 Task: Create a due date automation trigger when advanced on, 2 hours after a card is due add dates starting in less than 1 working days.
Action: Mouse moved to (962, 259)
Screenshot: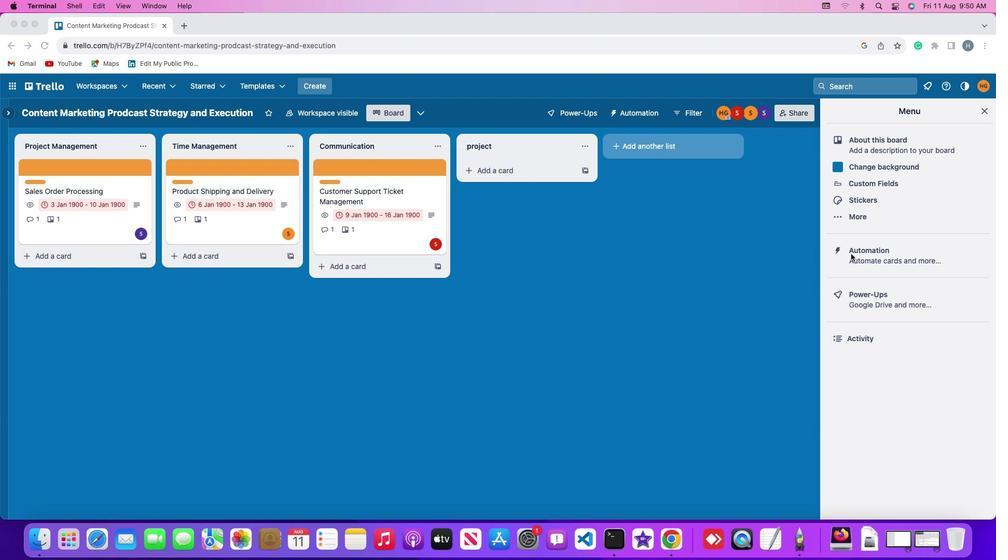 
Action: Mouse pressed left at (962, 259)
Screenshot: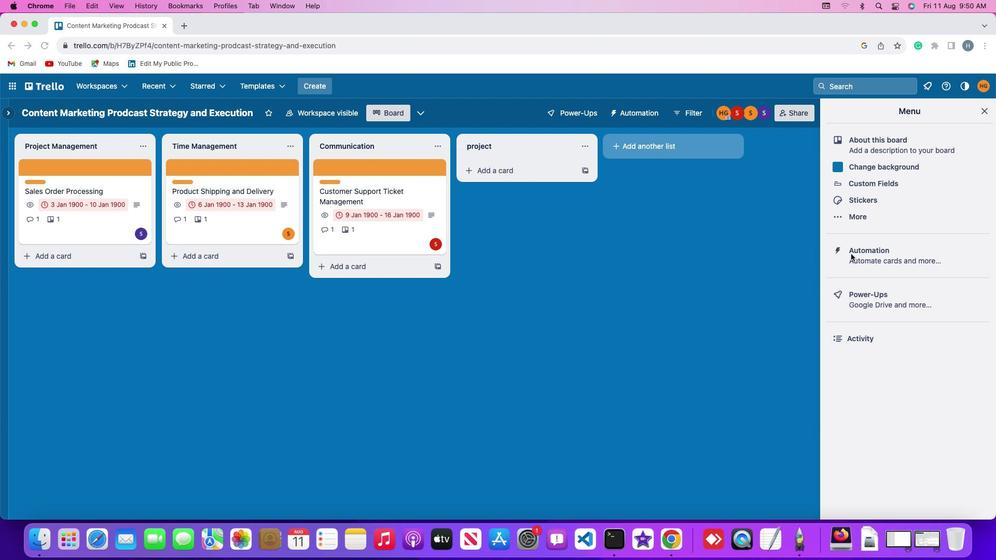 
Action: Mouse pressed left at (962, 259)
Screenshot: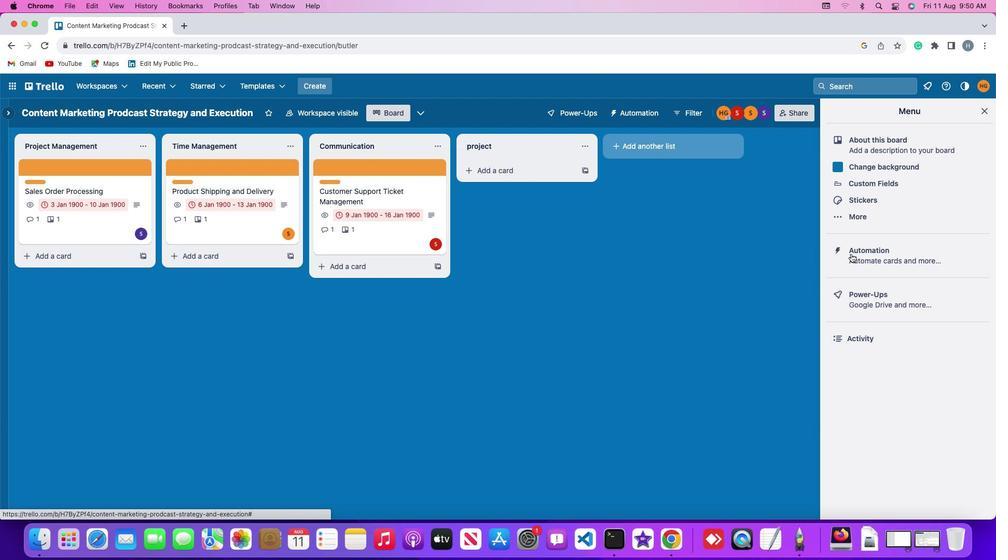 
Action: Mouse moved to (18, 252)
Screenshot: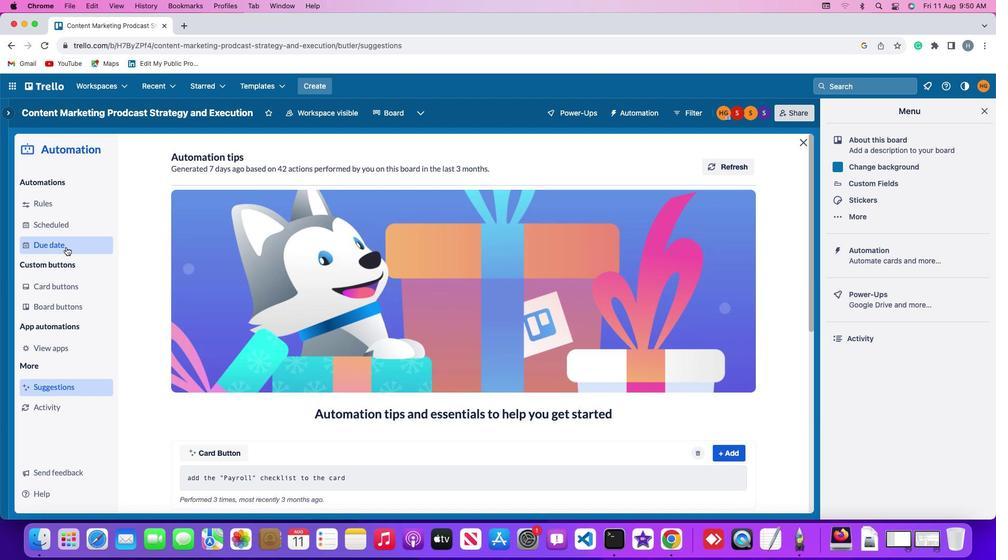 
Action: Mouse pressed left at (18, 252)
Screenshot: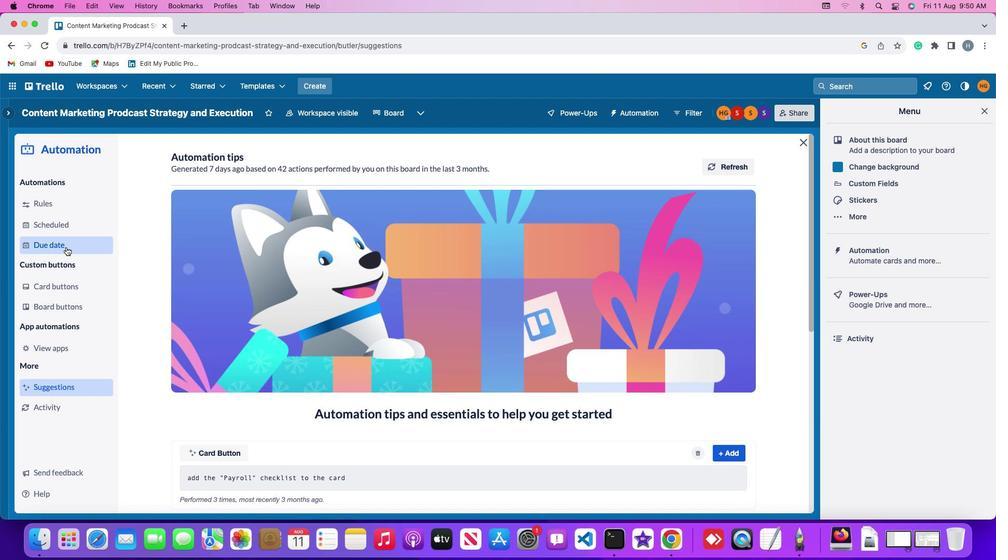 
Action: Mouse moved to (763, 170)
Screenshot: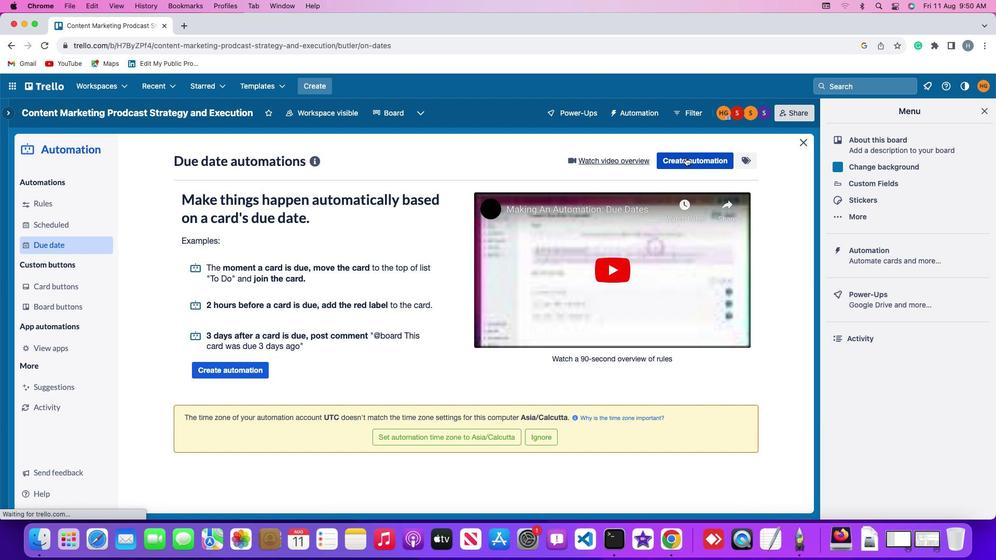 
Action: Mouse pressed left at (763, 170)
Screenshot: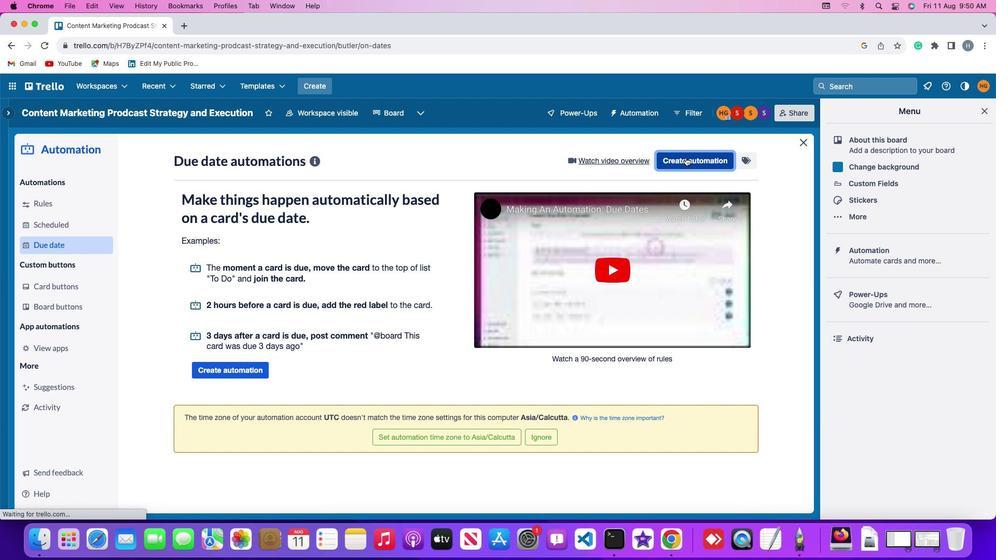 
Action: Mouse moved to (194, 265)
Screenshot: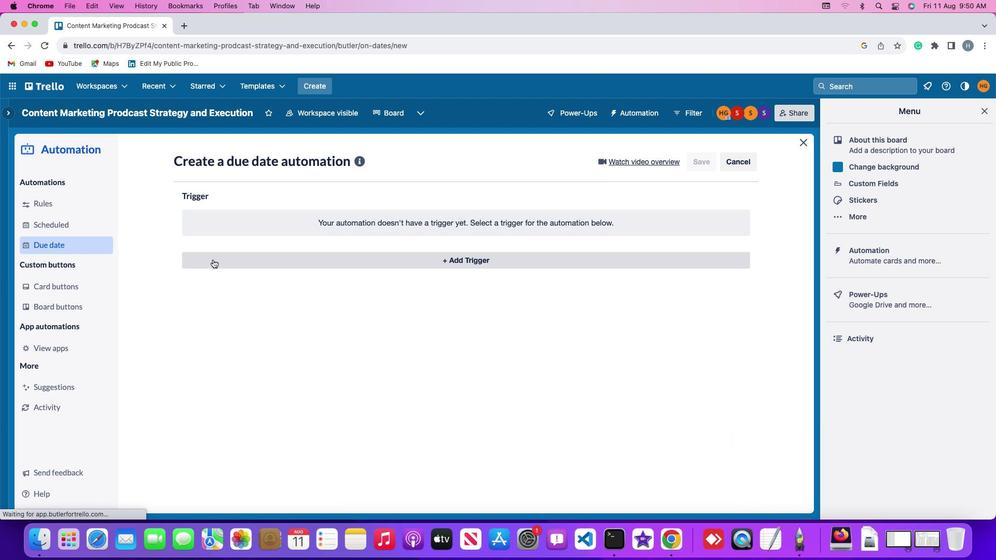 
Action: Mouse pressed left at (194, 265)
Screenshot: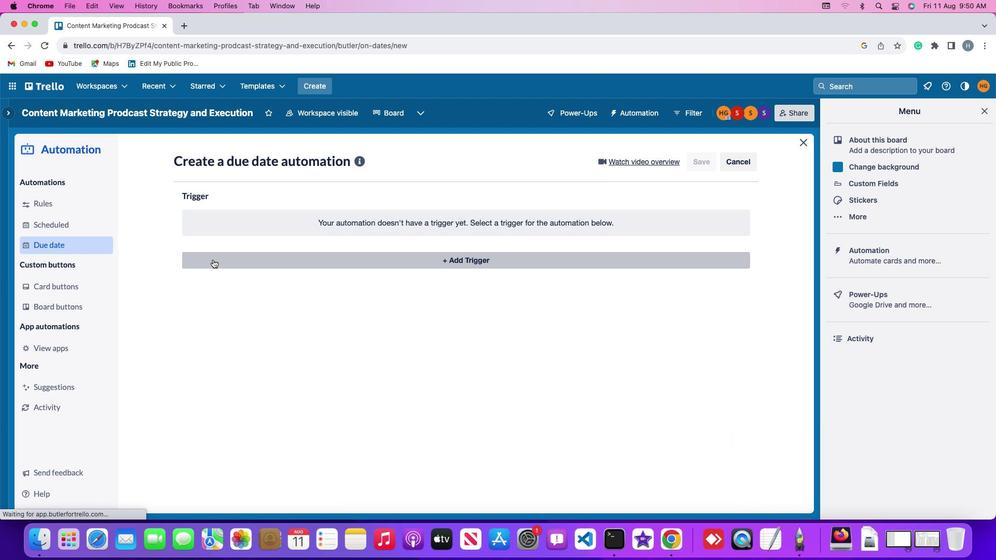 
Action: Mouse moved to (177, 411)
Screenshot: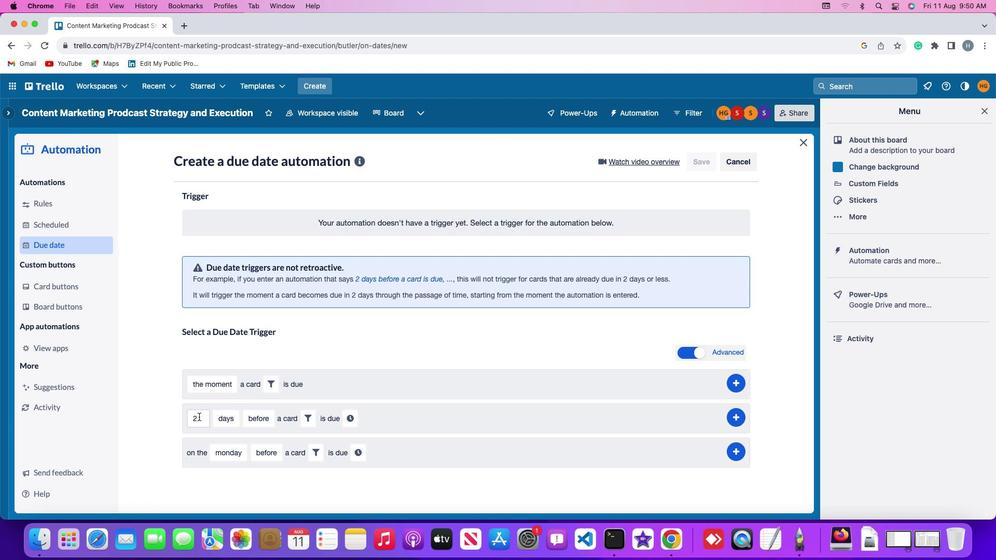 
Action: Mouse pressed left at (177, 411)
Screenshot: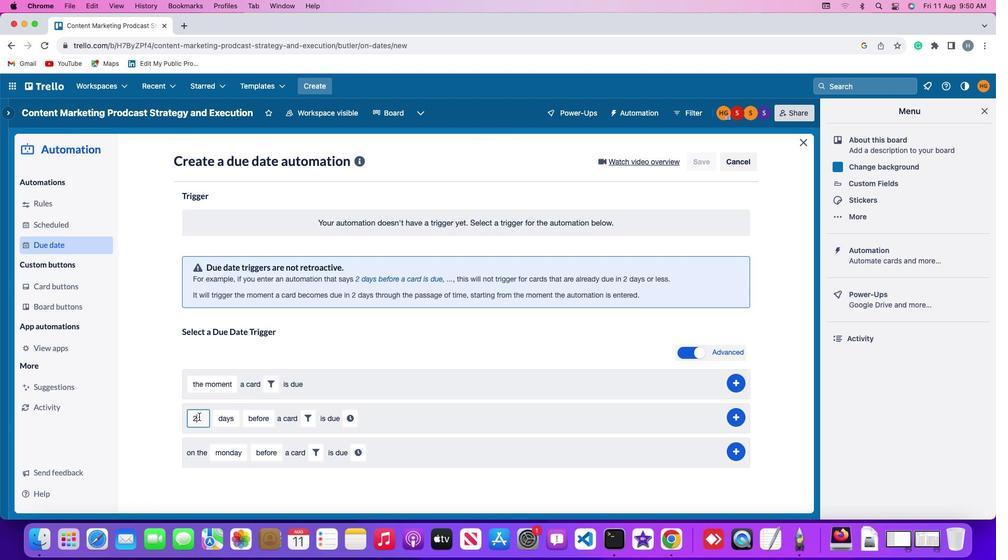 
Action: Key pressed Key.backspace'2'
Screenshot: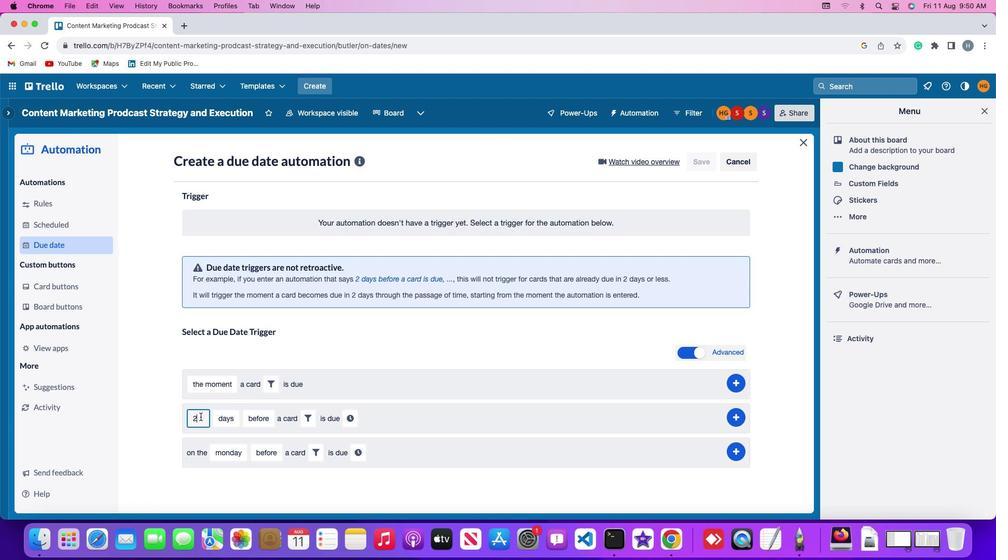 
Action: Mouse moved to (198, 408)
Screenshot: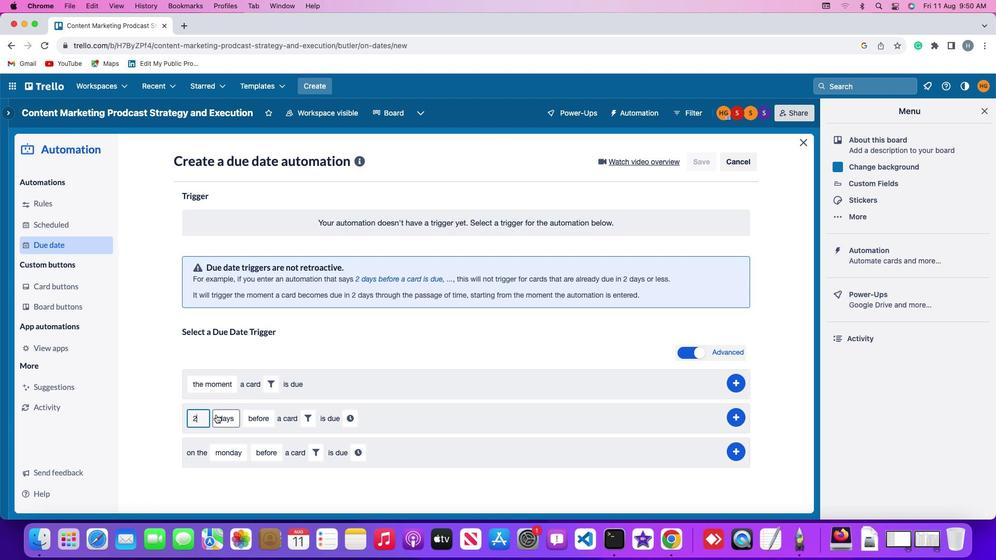 
Action: Mouse pressed left at (198, 408)
Screenshot: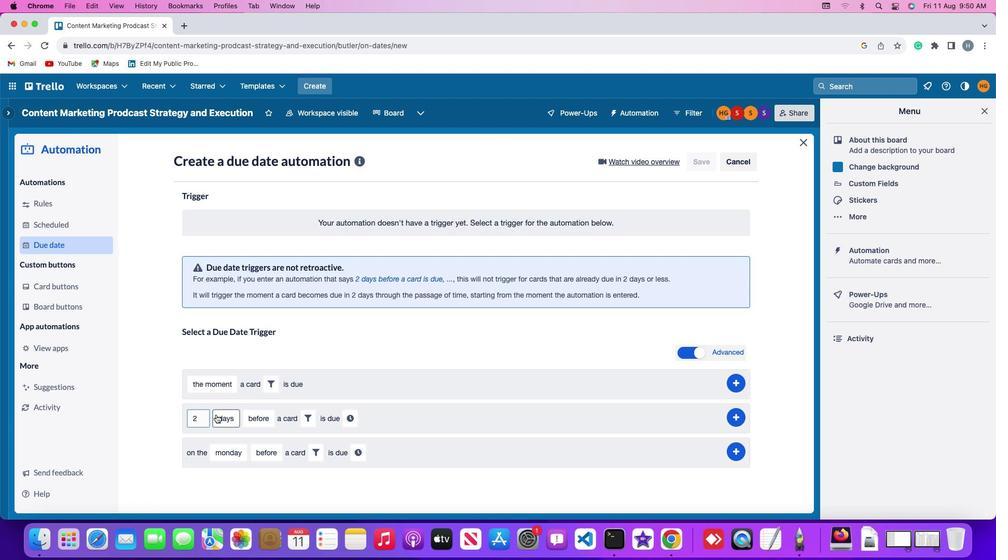 
Action: Mouse moved to (217, 468)
Screenshot: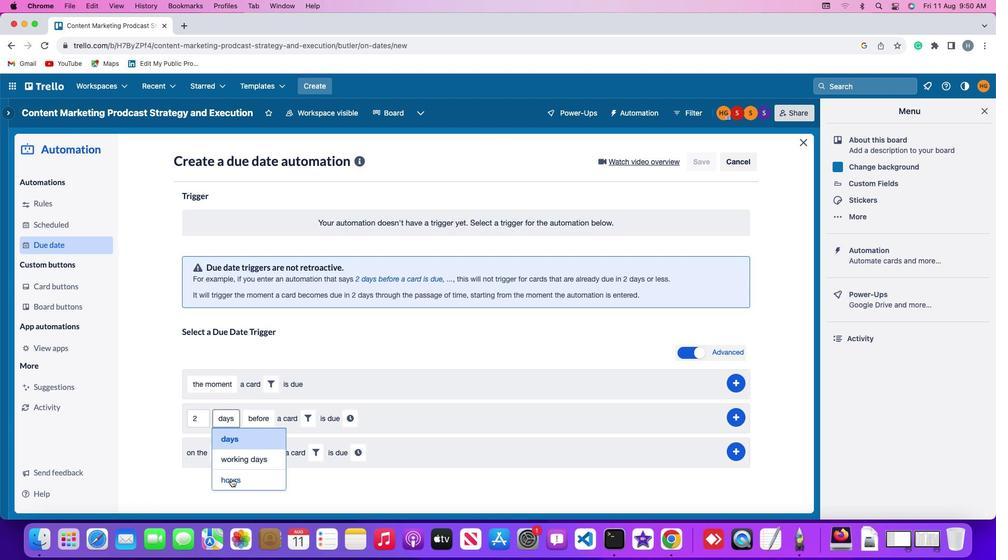 
Action: Mouse pressed left at (217, 468)
Screenshot: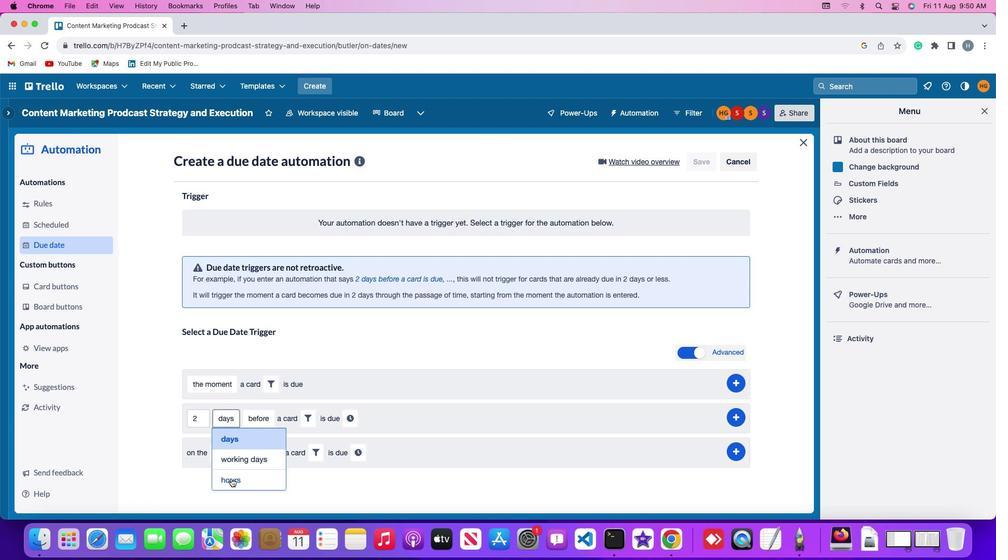 
Action: Mouse moved to (248, 416)
Screenshot: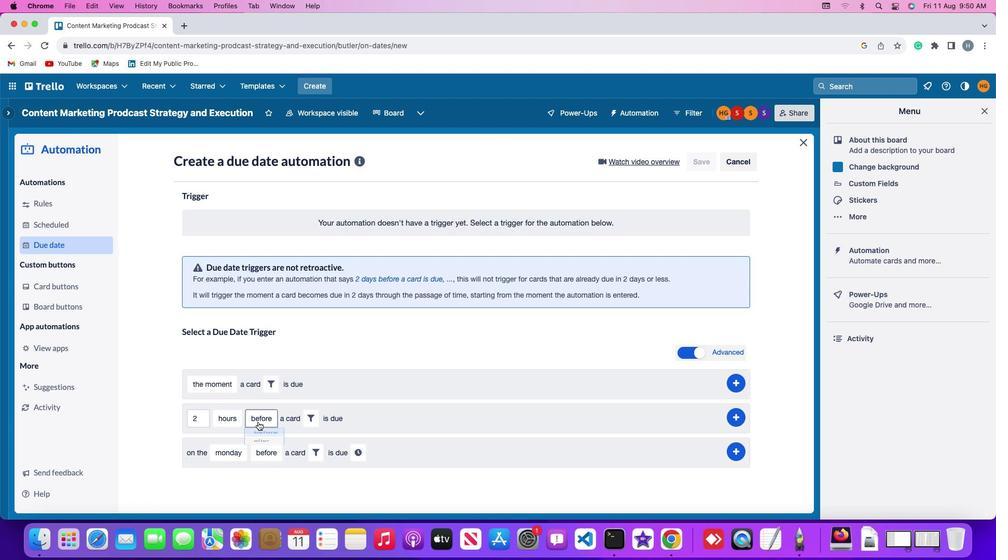 
Action: Mouse pressed left at (248, 416)
Screenshot: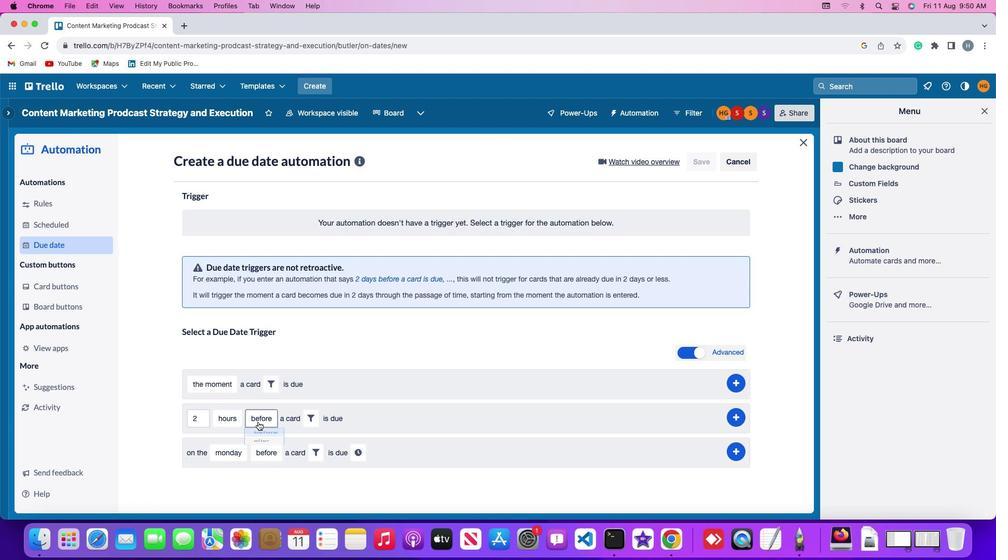 
Action: Mouse moved to (252, 452)
Screenshot: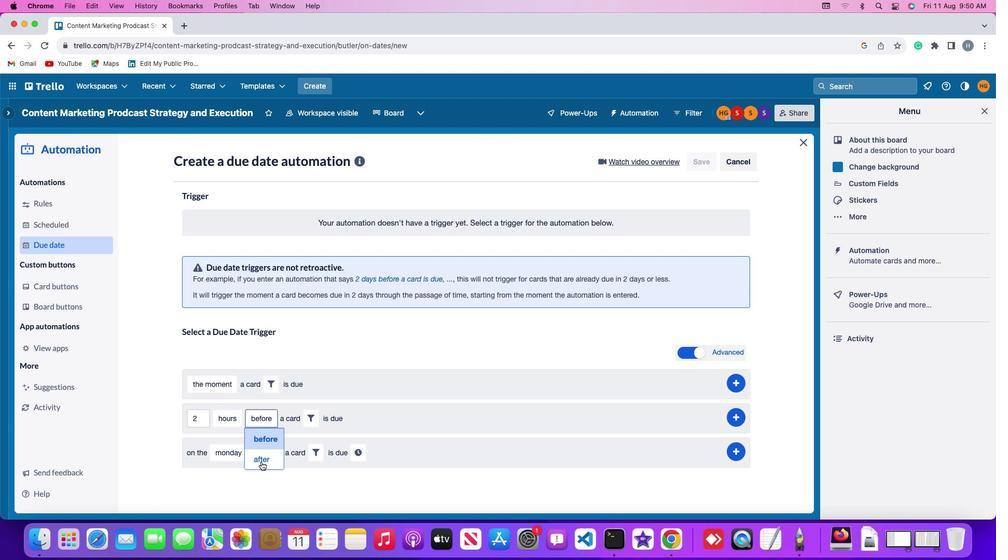 
Action: Mouse pressed left at (252, 452)
Screenshot: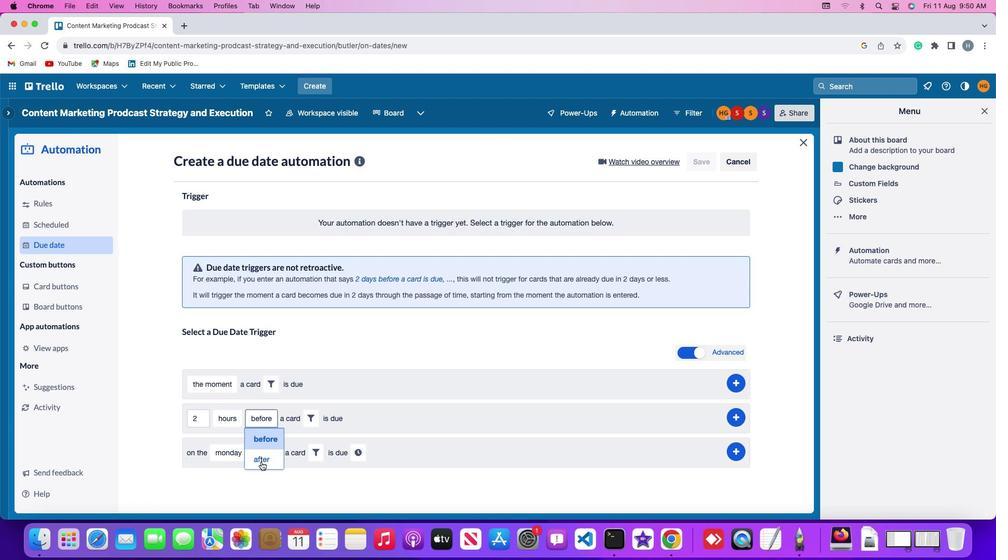 
Action: Mouse moved to (304, 414)
Screenshot: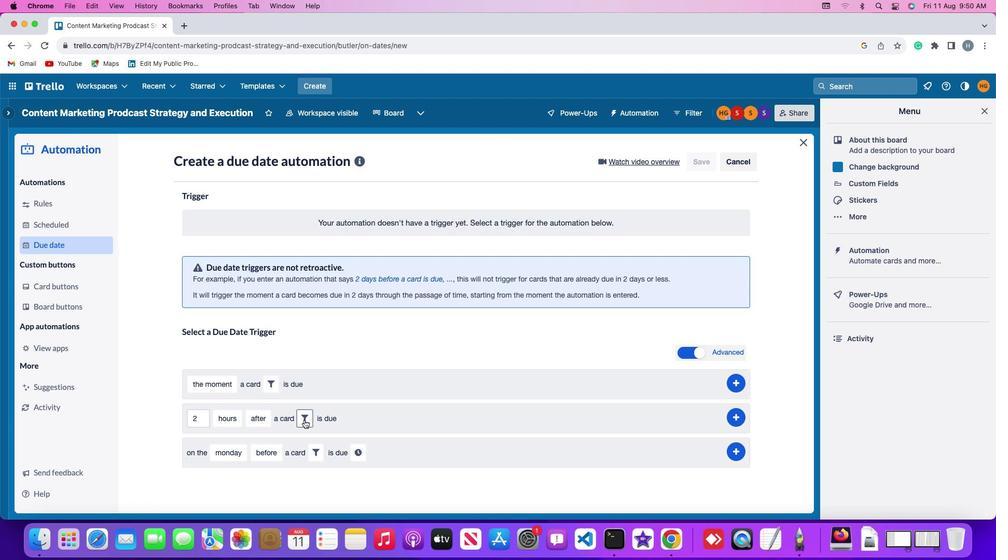 
Action: Mouse pressed left at (304, 414)
Screenshot: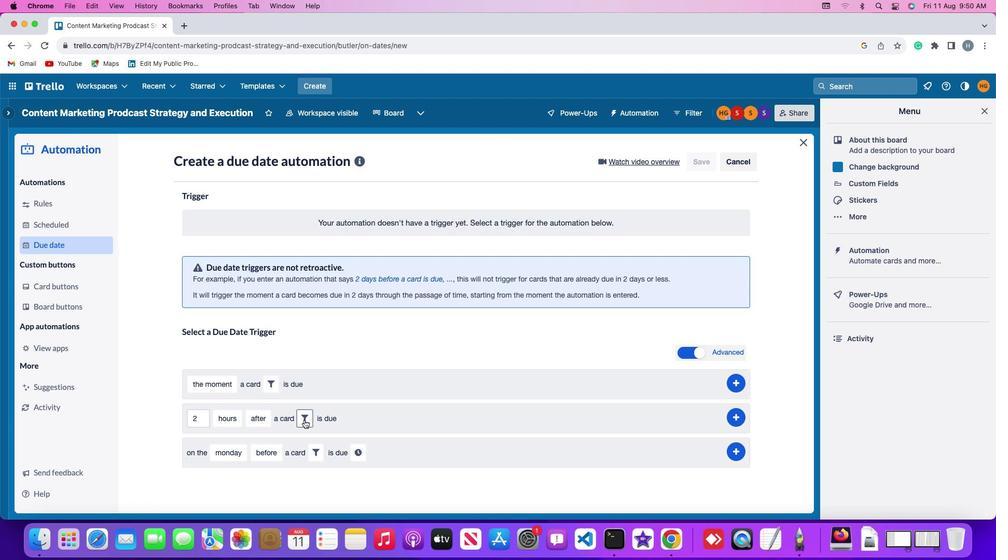 
Action: Mouse moved to (372, 444)
Screenshot: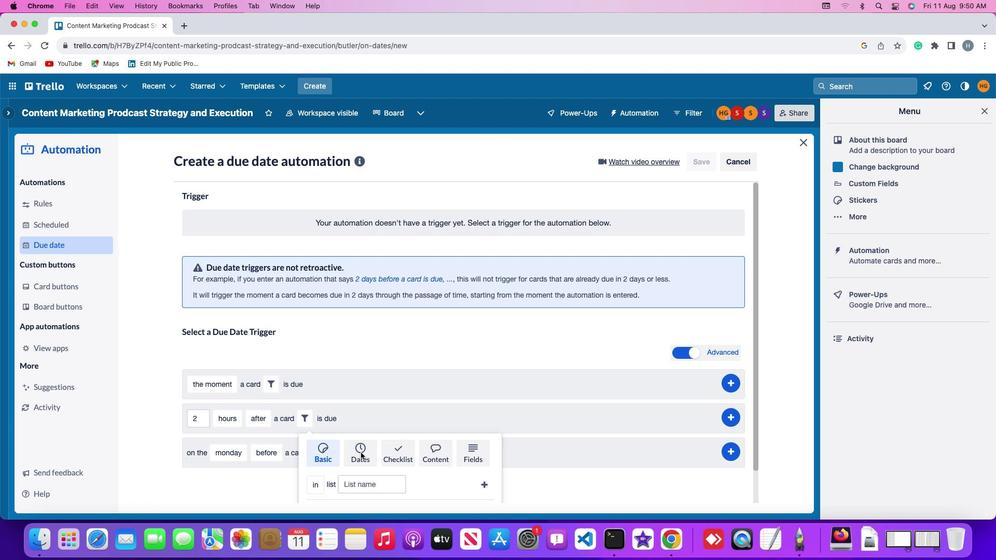 
Action: Mouse pressed left at (372, 444)
Screenshot: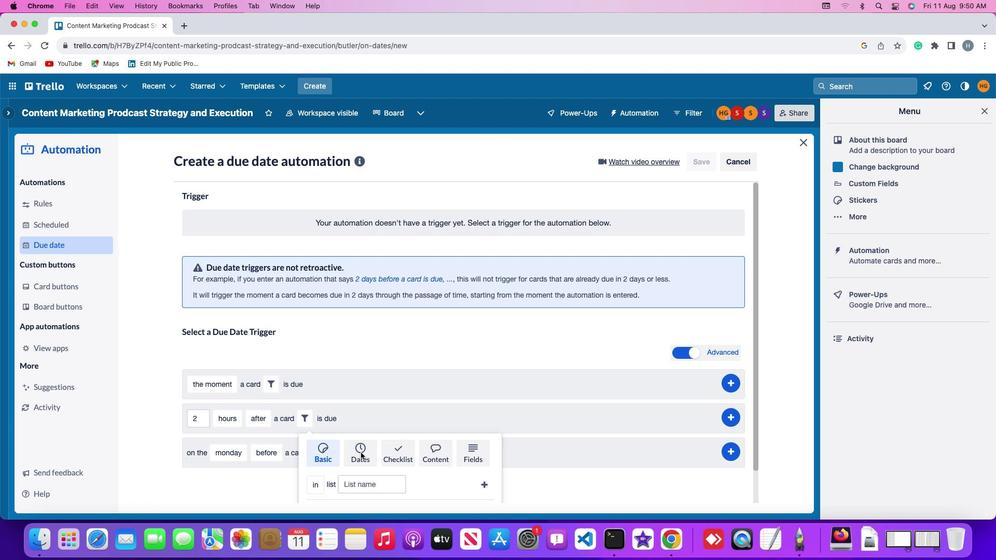 
Action: Mouse moved to (276, 469)
Screenshot: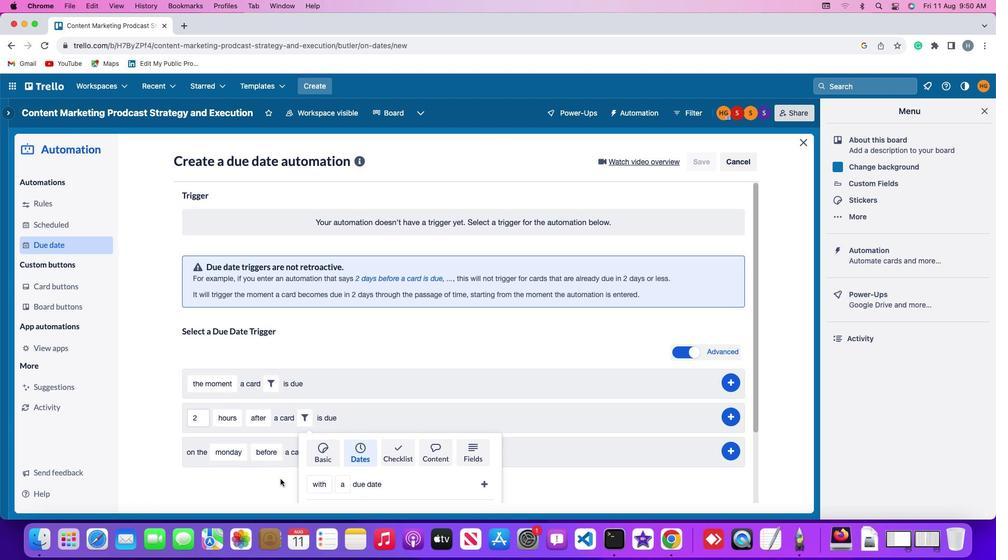 
Action: Mouse scrolled (276, 469) with delta (-60, 22)
Screenshot: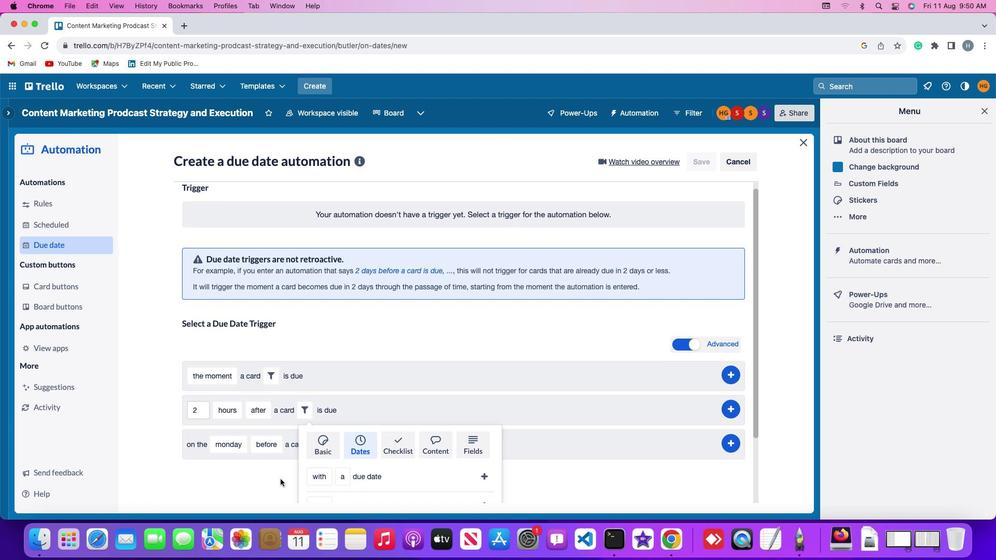 
Action: Mouse scrolled (276, 469) with delta (-60, 22)
Screenshot: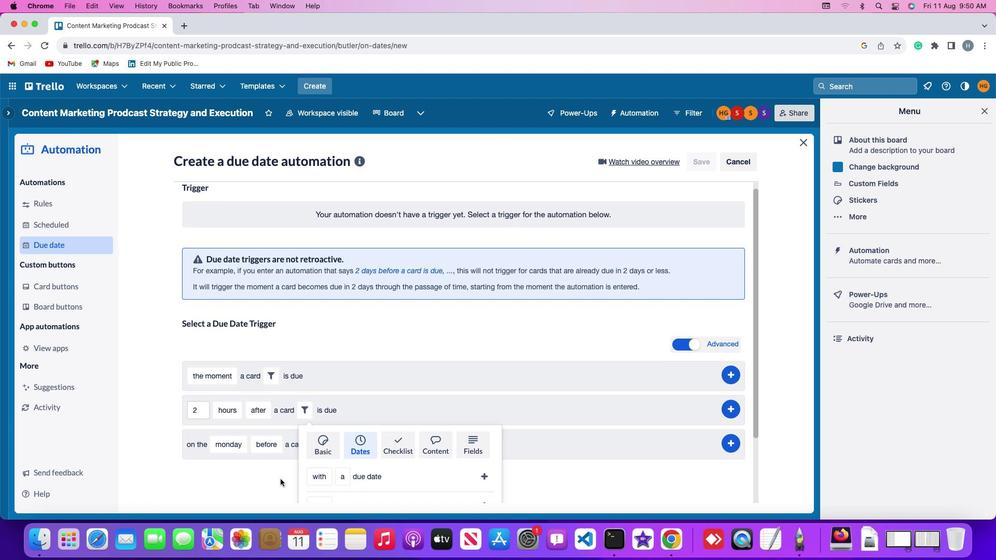 
Action: Mouse scrolled (276, 469) with delta (-60, 21)
Screenshot: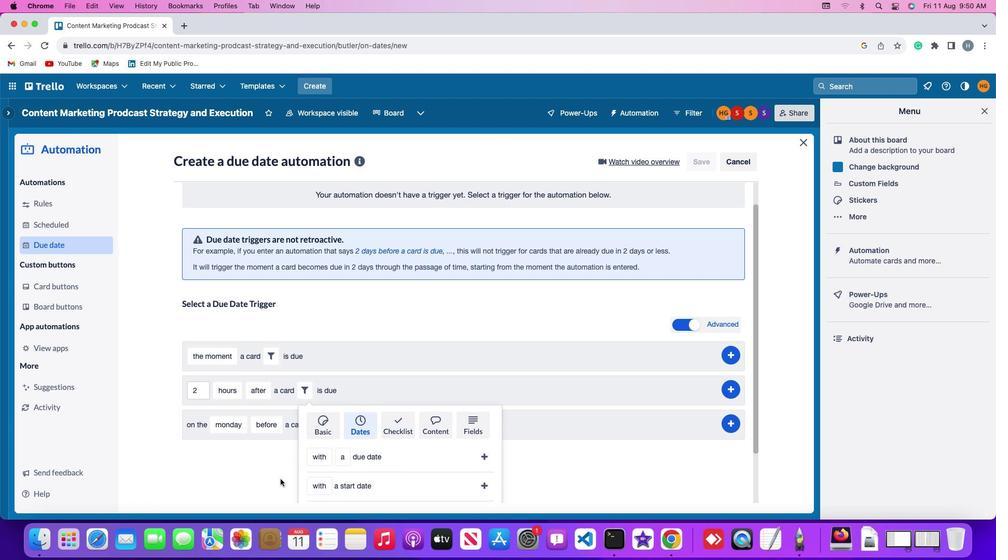 
Action: Mouse scrolled (276, 469) with delta (-60, 20)
Screenshot: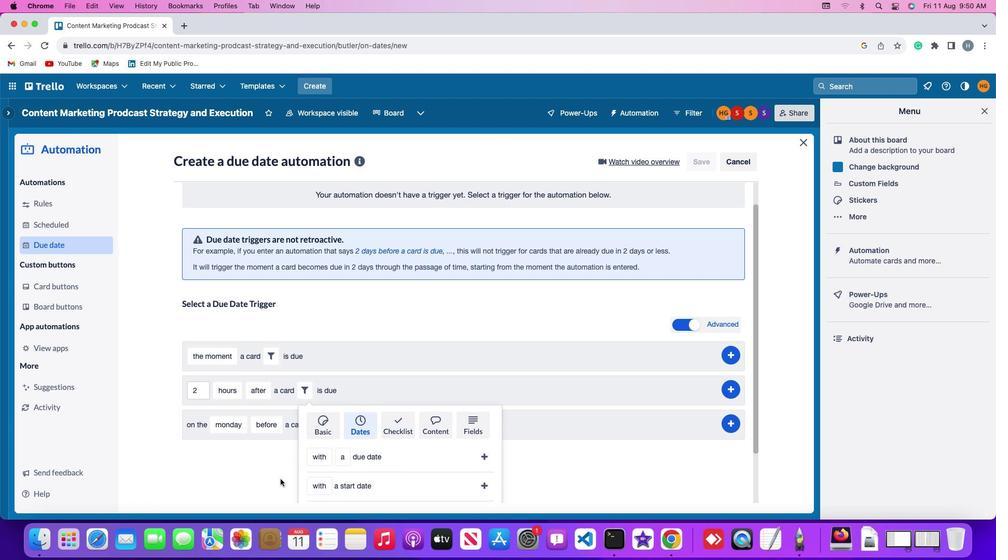 
Action: Mouse scrolled (276, 469) with delta (-60, 22)
Screenshot: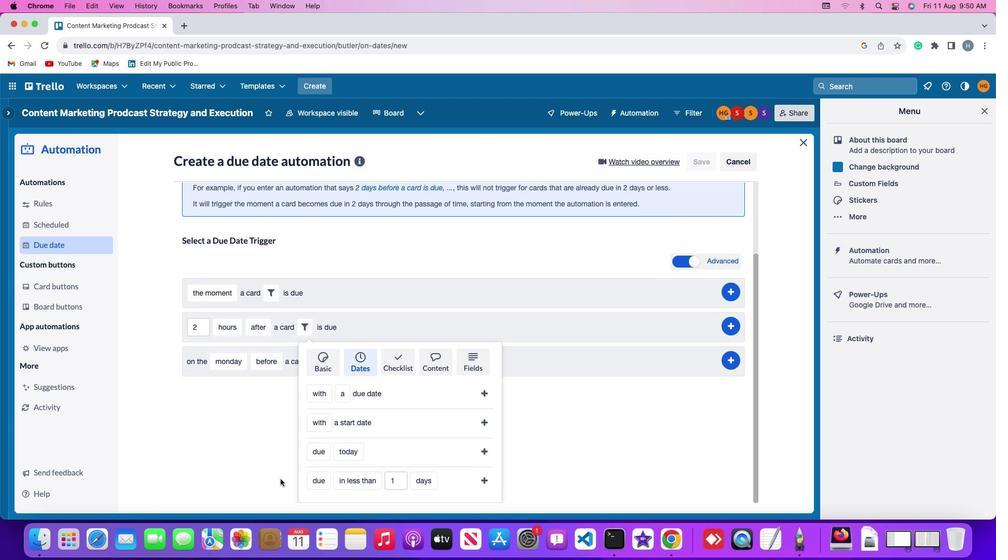 
Action: Mouse scrolled (276, 469) with delta (-60, 22)
Screenshot: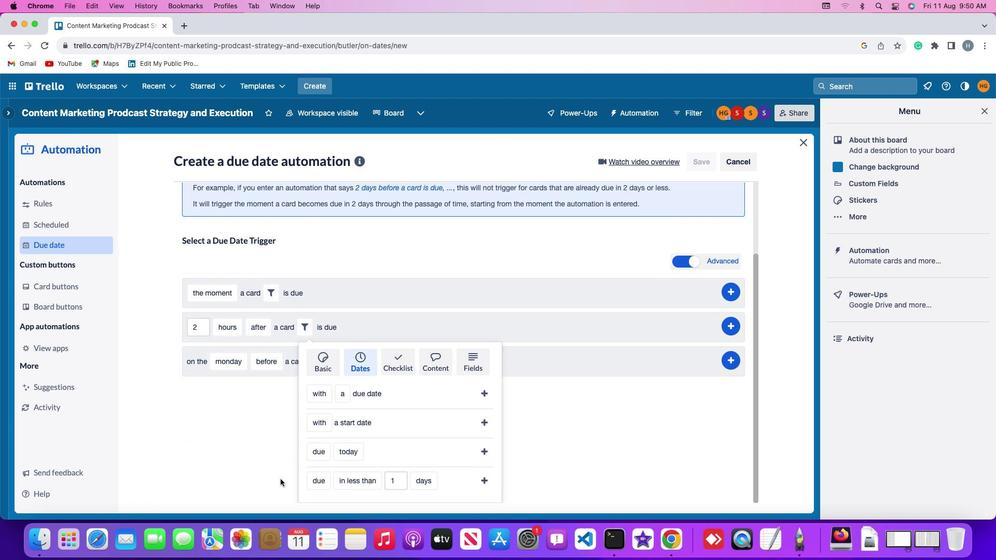 
Action: Mouse scrolled (276, 469) with delta (-60, 21)
Screenshot: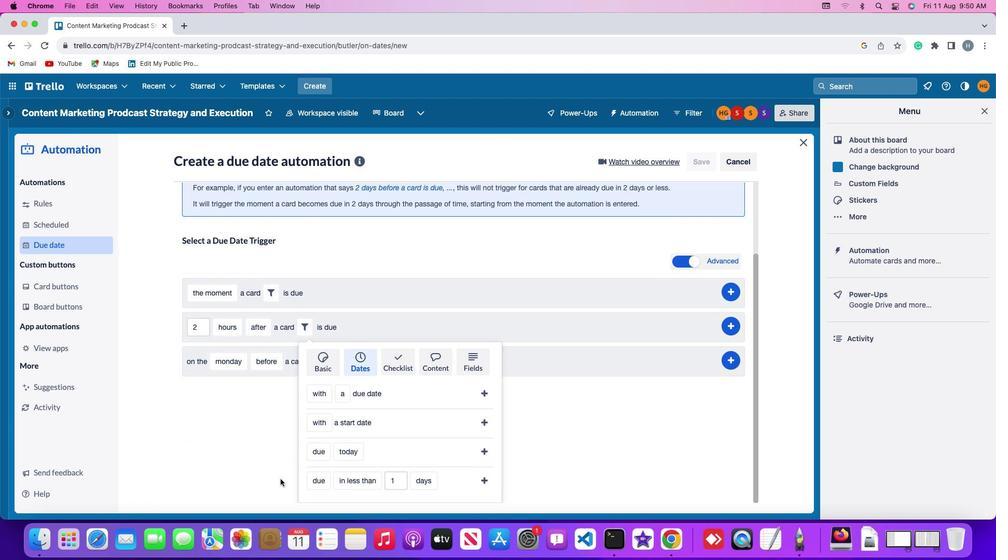 
Action: Mouse scrolled (276, 469) with delta (-60, 20)
Screenshot: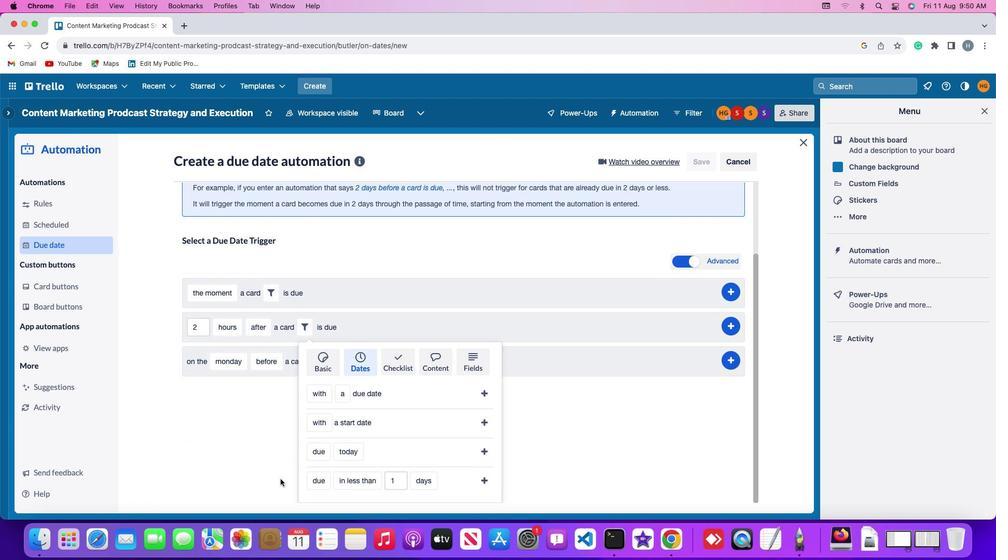 
Action: Mouse moved to (276, 468)
Screenshot: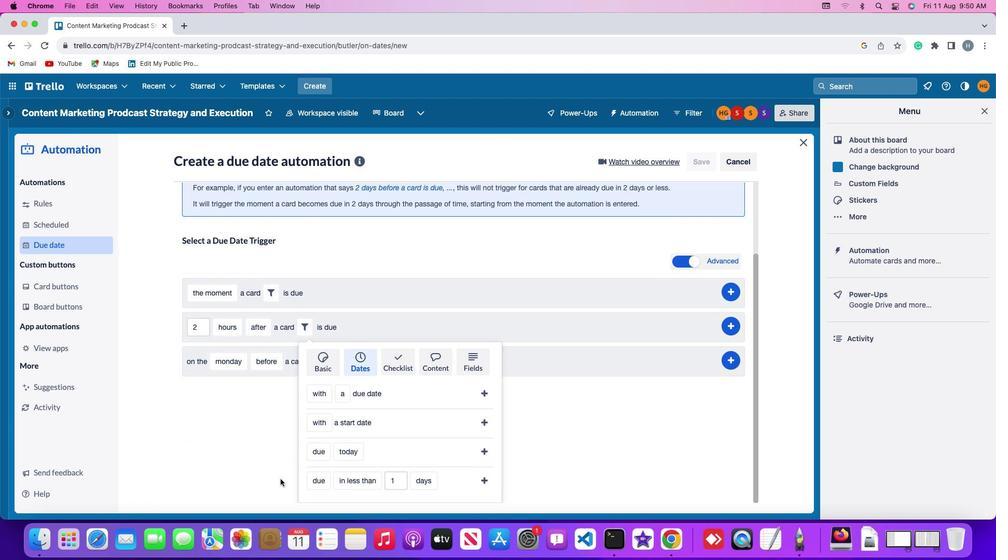
Action: Mouse scrolled (276, 468) with delta (-60, 22)
Screenshot: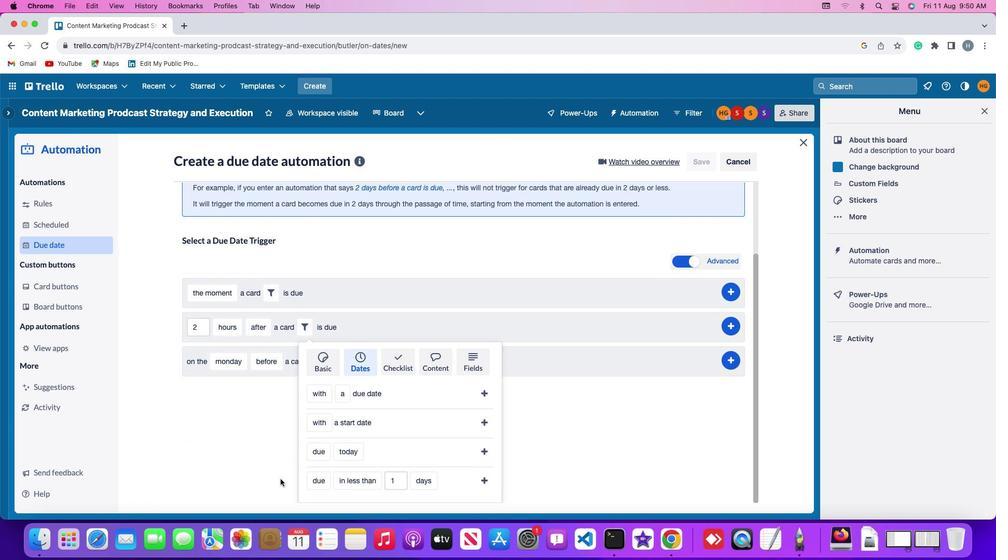 
Action: Mouse scrolled (276, 468) with delta (-60, 22)
Screenshot: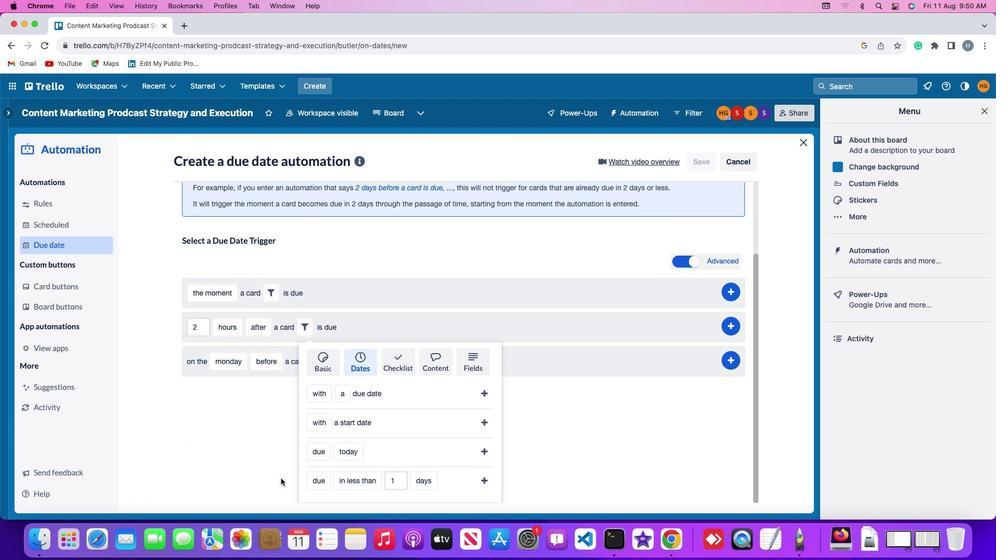 
Action: Mouse moved to (324, 469)
Screenshot: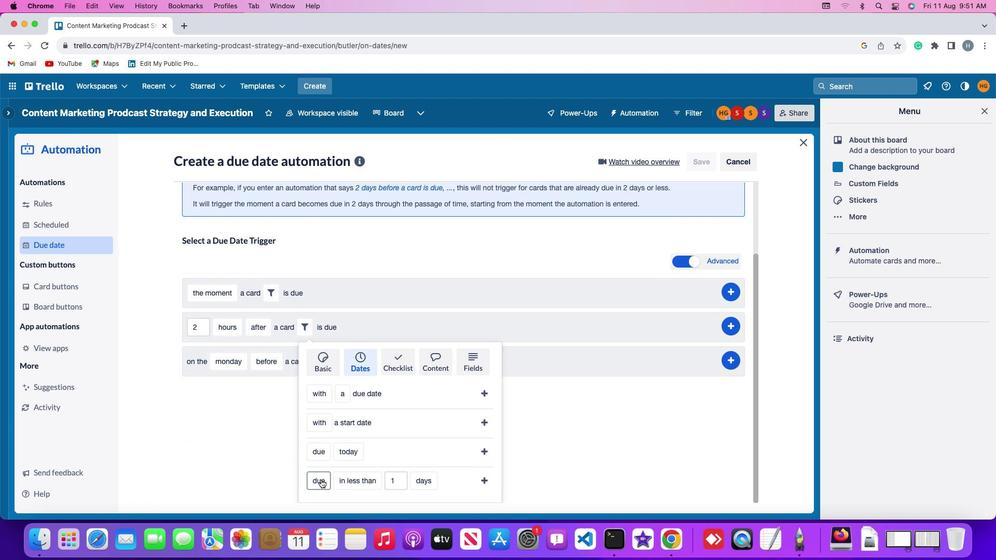 
Action: Mouse pressed left at (324, 469)
Screenshot: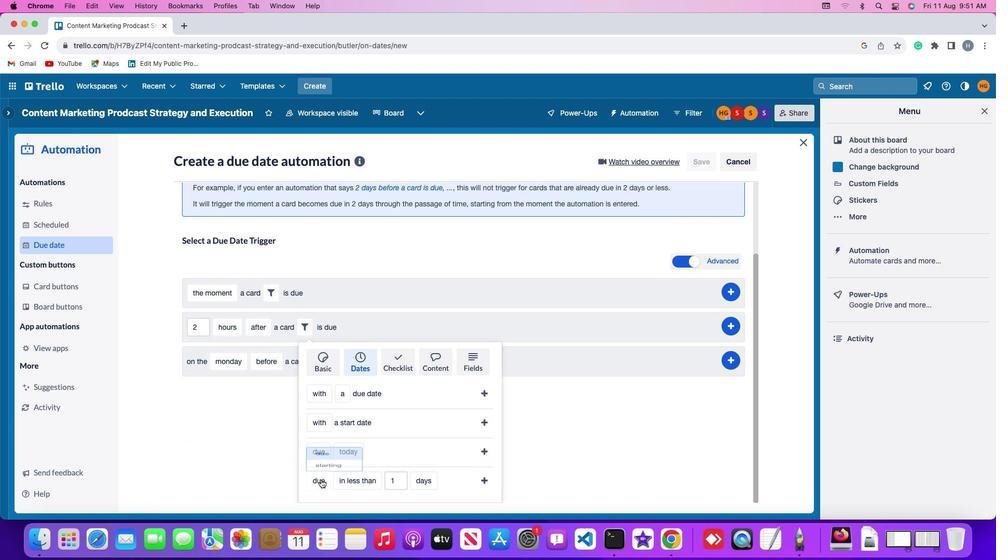 
Action: Mouse moved to (329, 455)
Screenshot: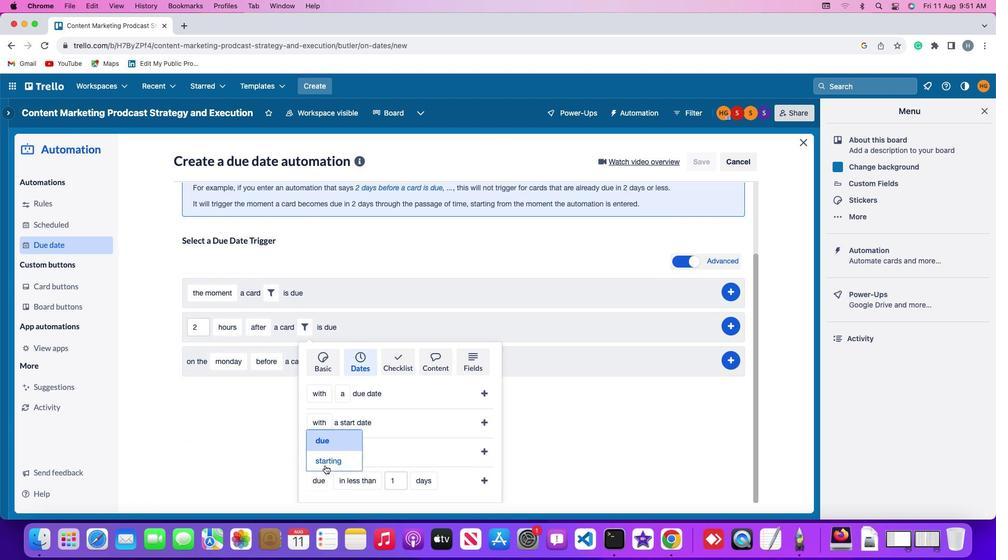 
Action: Mouse pressed left at (329, 455)
Screenshot: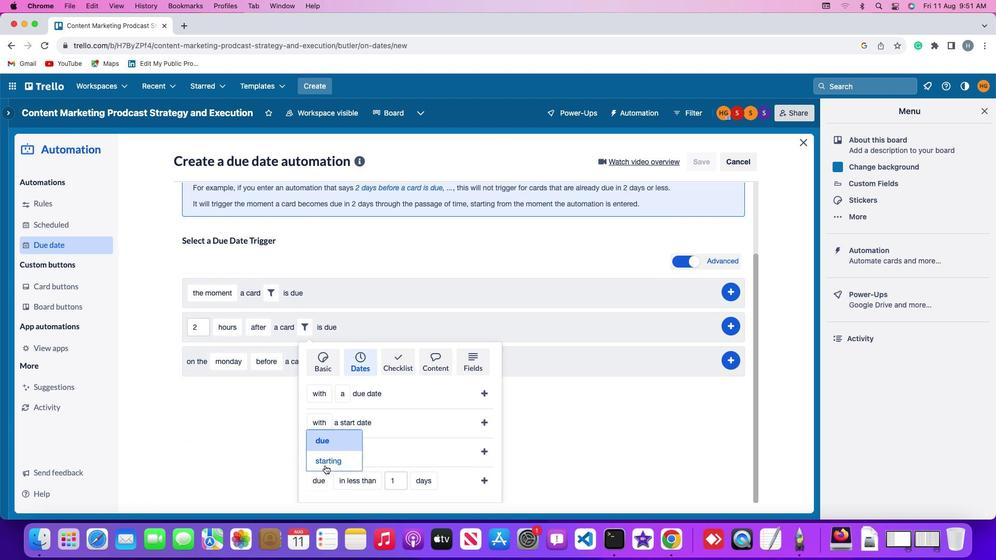 
Action: Mouse moved to (364, 466)
Screenshot: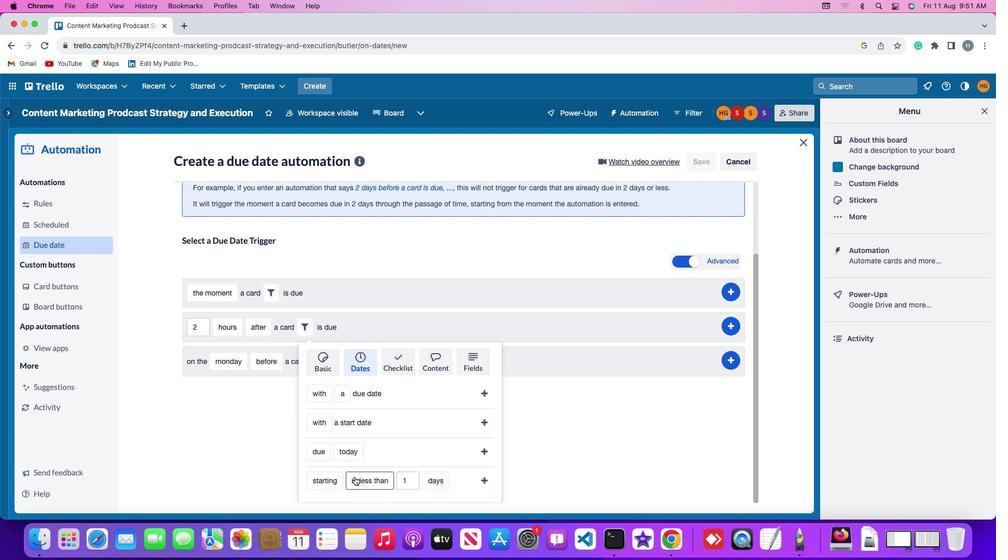 
Action: Mouse pressed left at (364, 466)
Screenshot: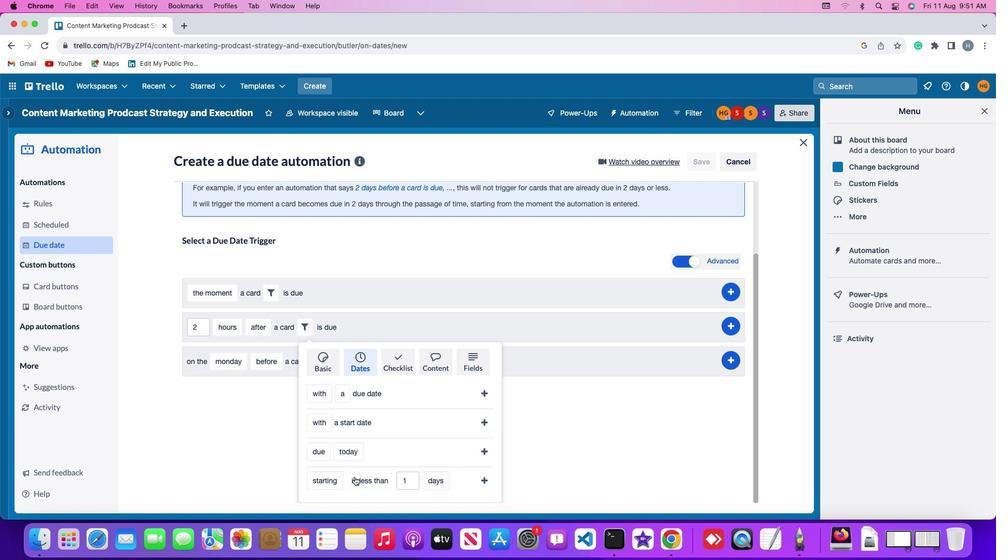 
Action: Mouse moved to (391, 388)
Screenshot: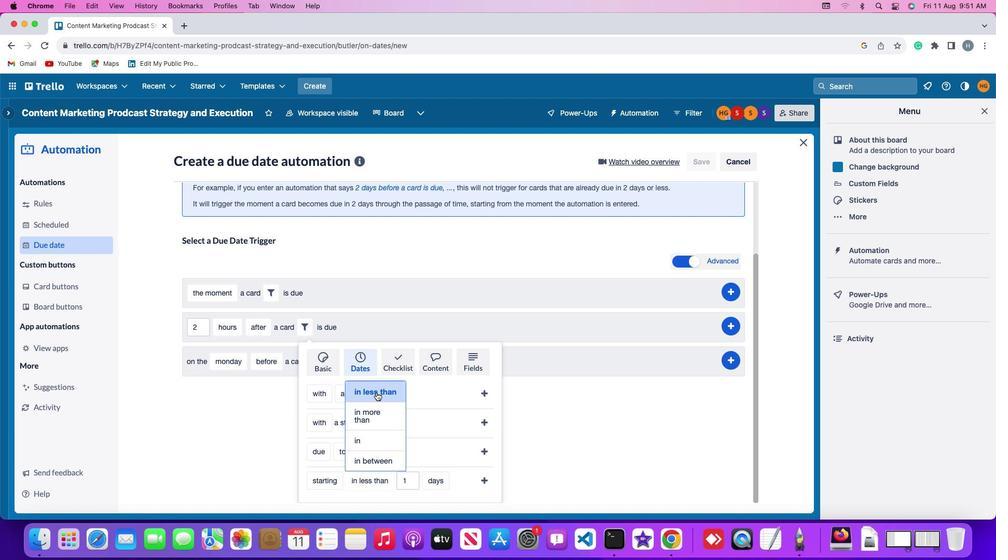 
Action: Mouse pressed left at (391, 388)
Screenshot: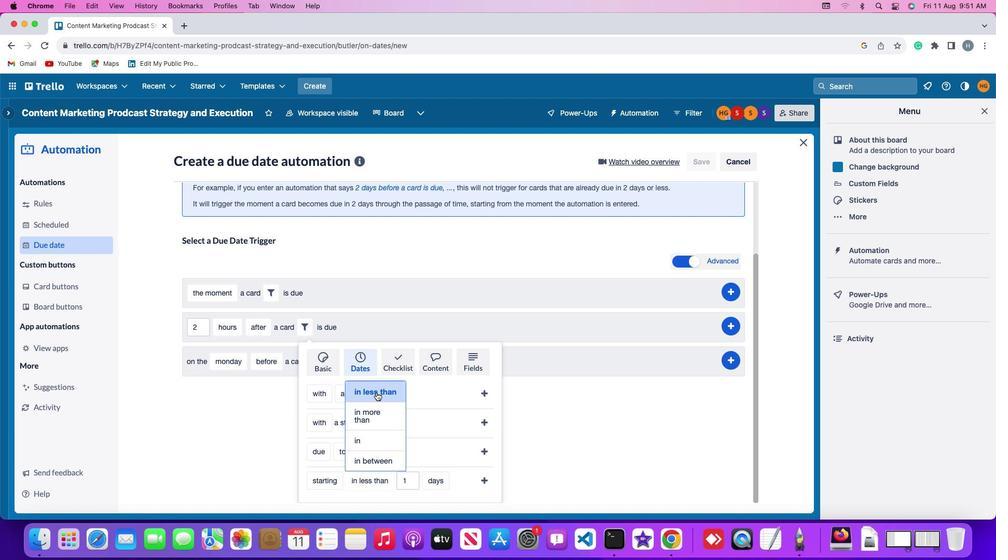 
Action: Mouse moved to (435, 474)
Screenshot: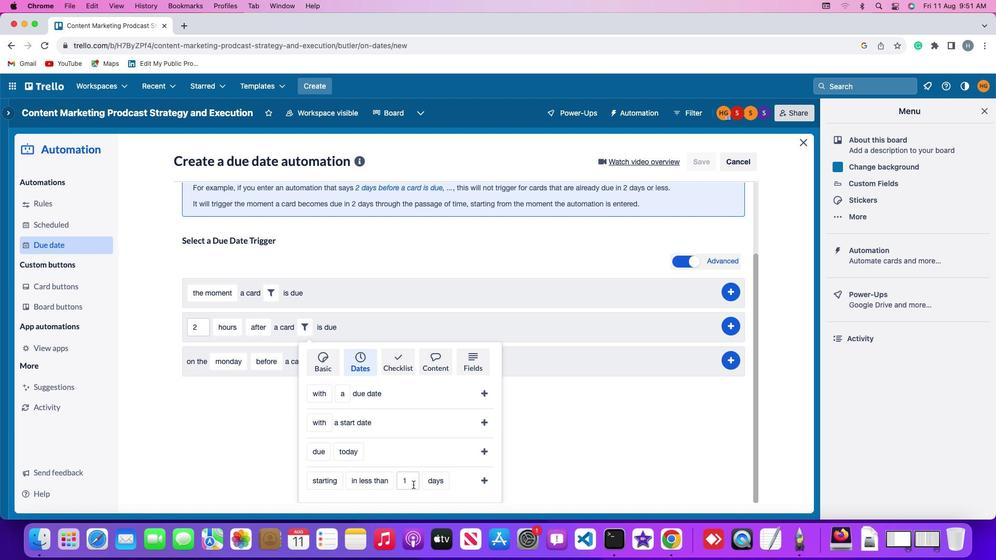 
Action: Mouse pressed left at (435, 474)
Screenshot: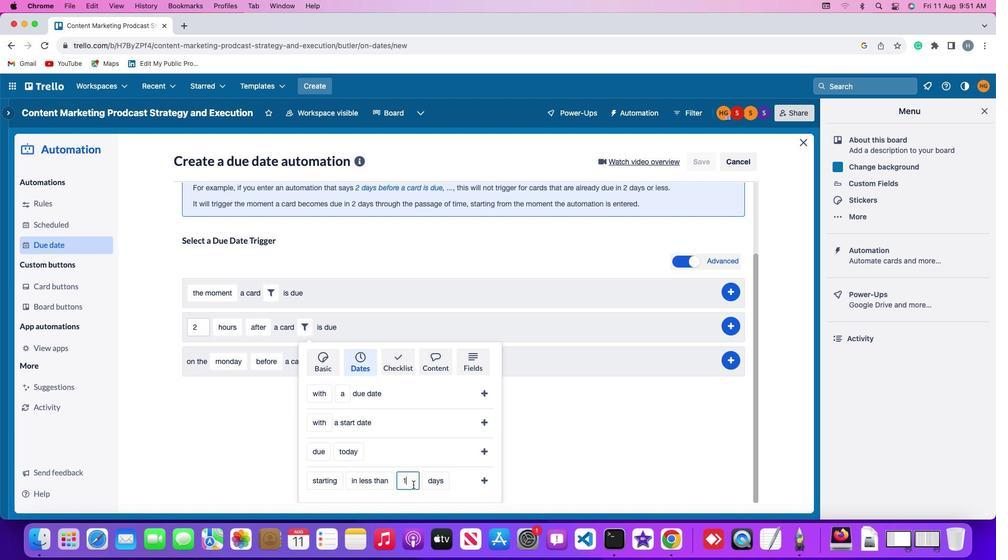 
Action: Mouse moved to (435, 474)
Screenshot: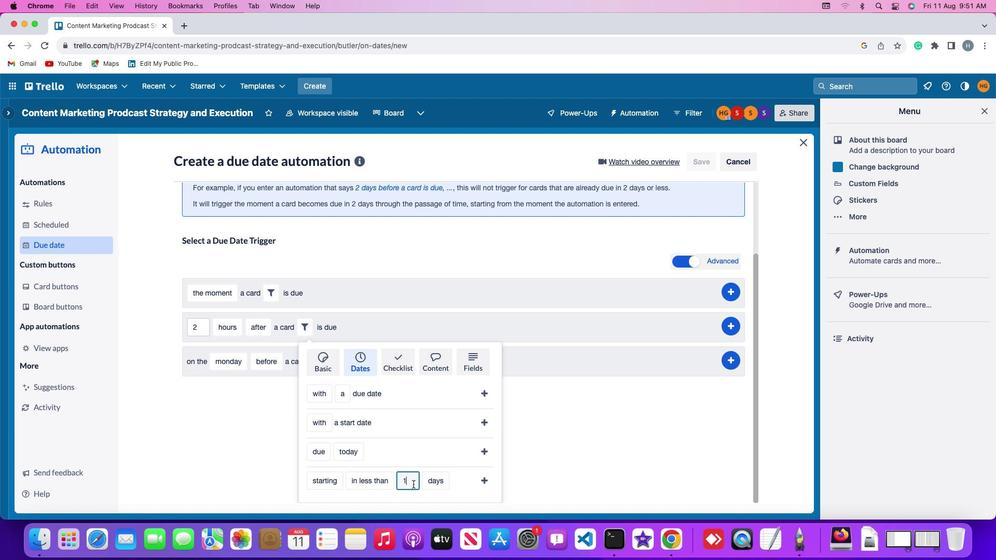 
Action: Key pressed Key.backspace'1'
Screenshot: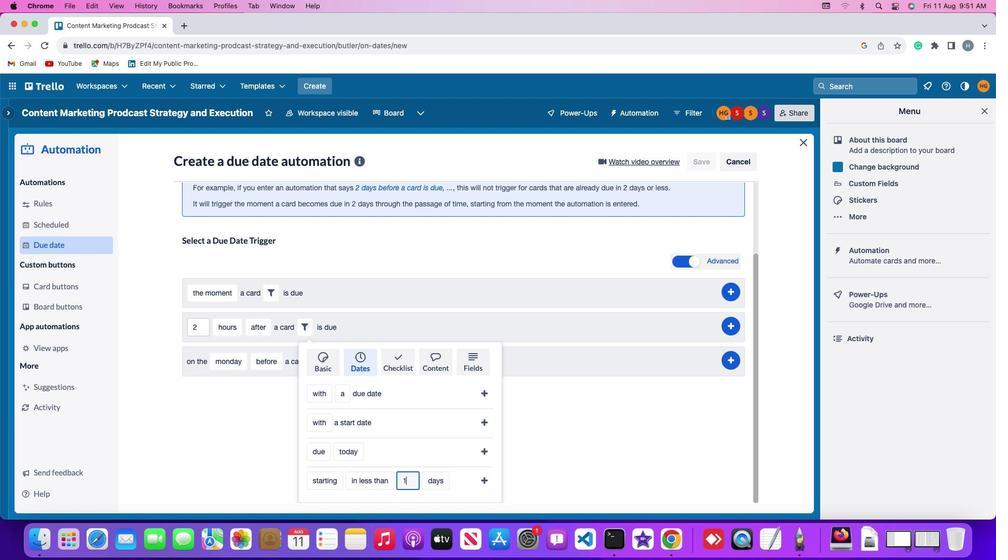 
Action: Mouse moved to (464, 473)
Screenshot: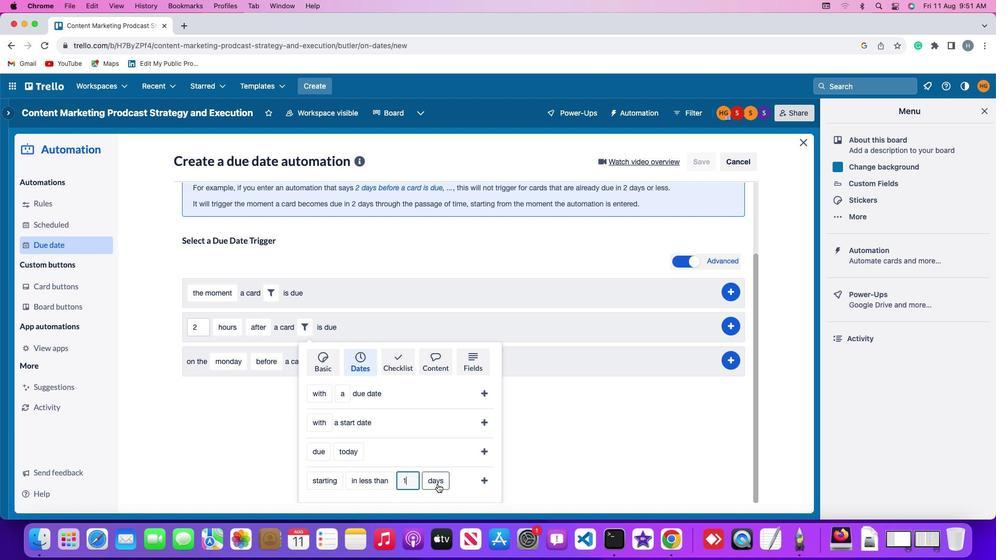 
Action: Mouse pressed left at (464, 473)
Screenshot: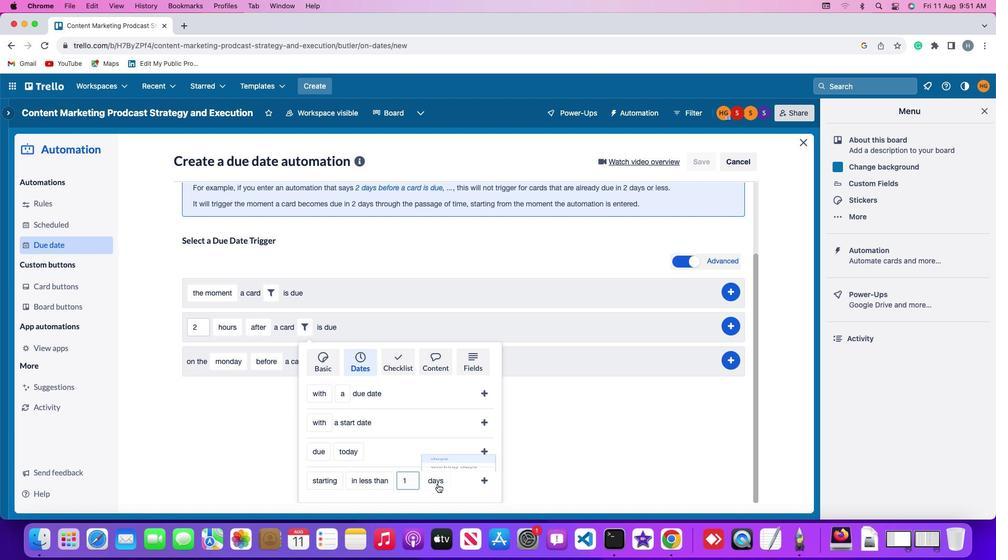 
Action: Mouse moved to (473, 457)
Screenshot: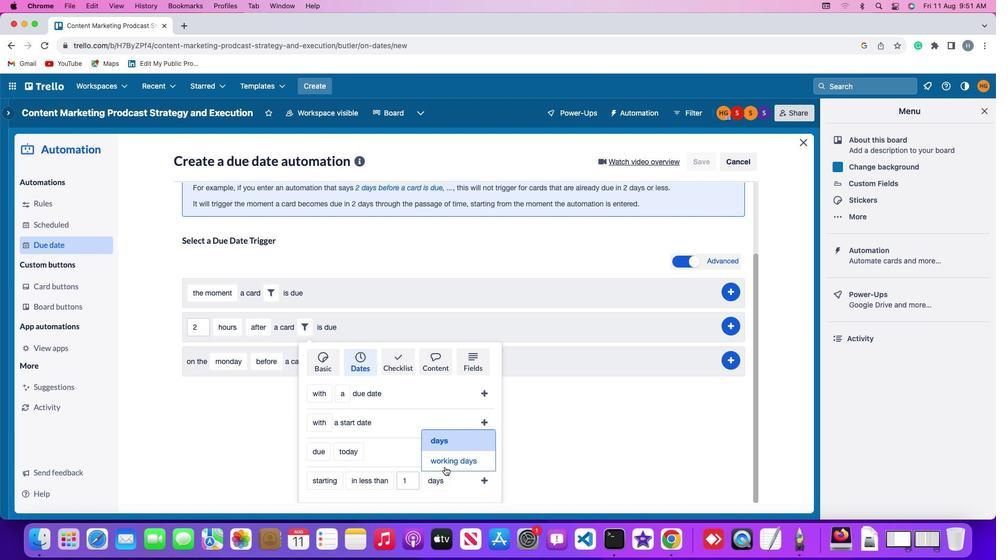 
Action: Mouse pressed left at (473, 457)
Screenshot: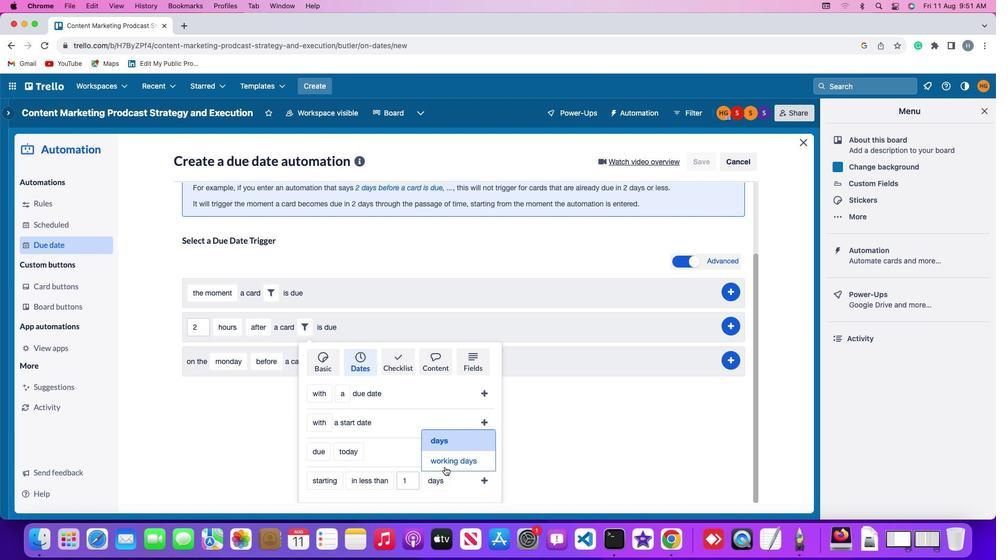 
Action: Mouse moved to (531, 467)
Screenshot: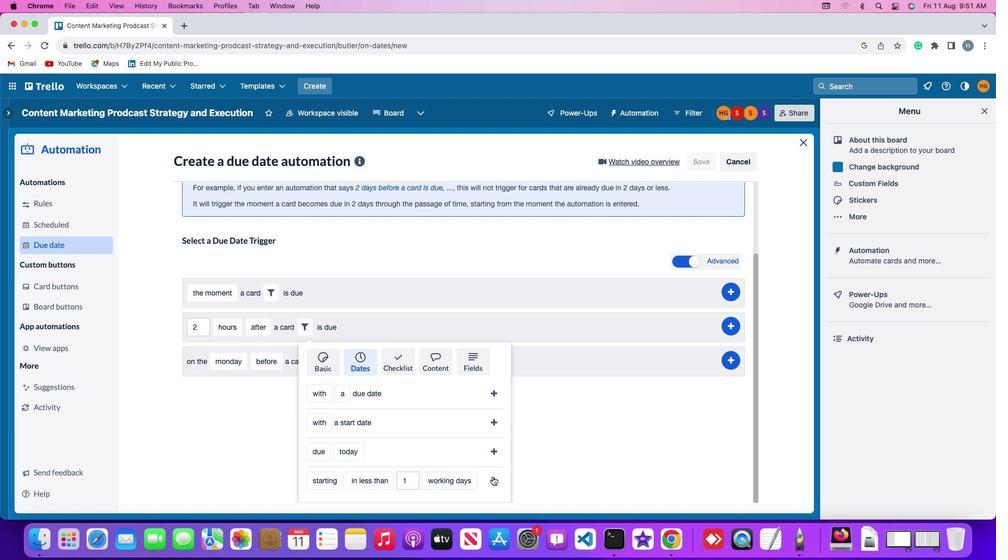 
Action: Mouse pressed left at (531, 467)
Screenshot: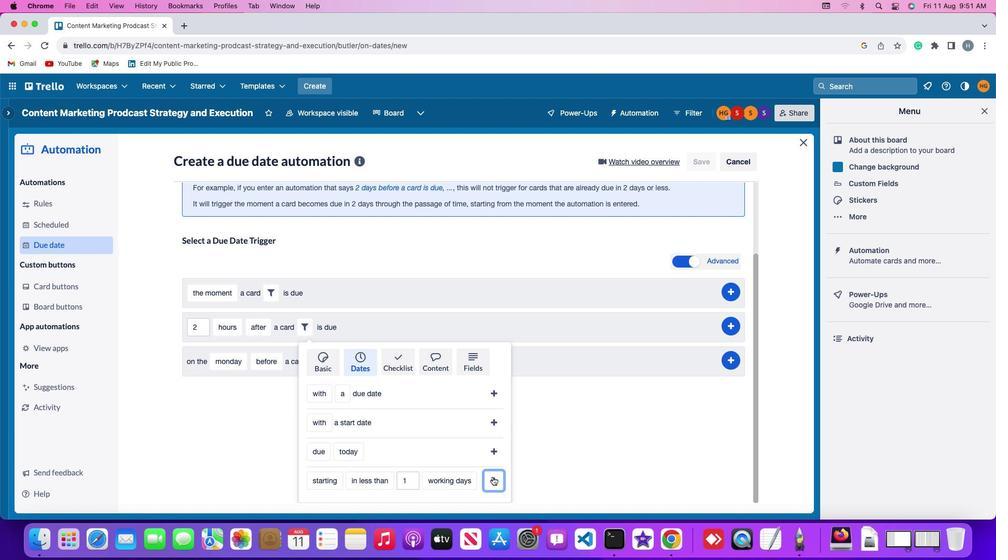 
Action: Mouse moved to (823, 411)
Screenshot: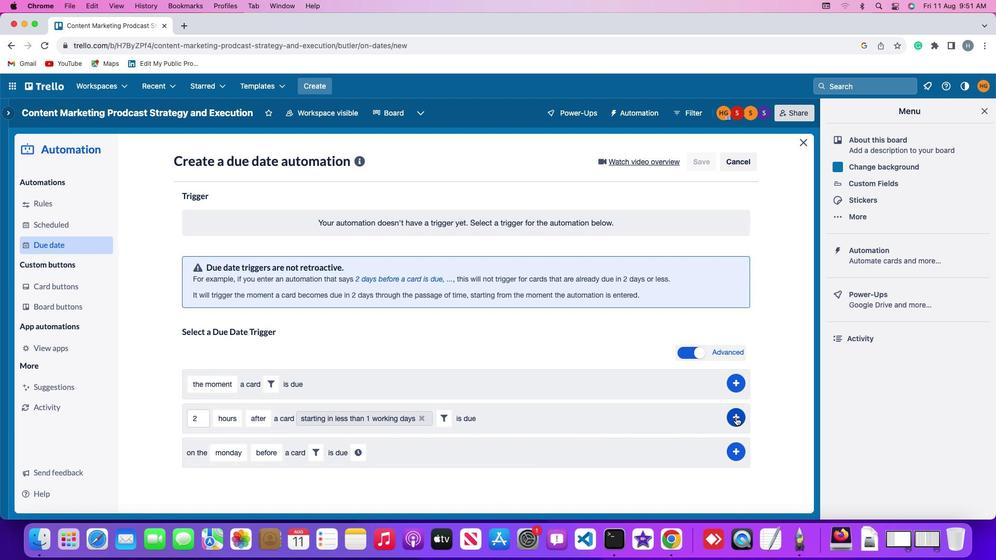 
Action: Mouse pressed left at (823, 411)
Screenshot: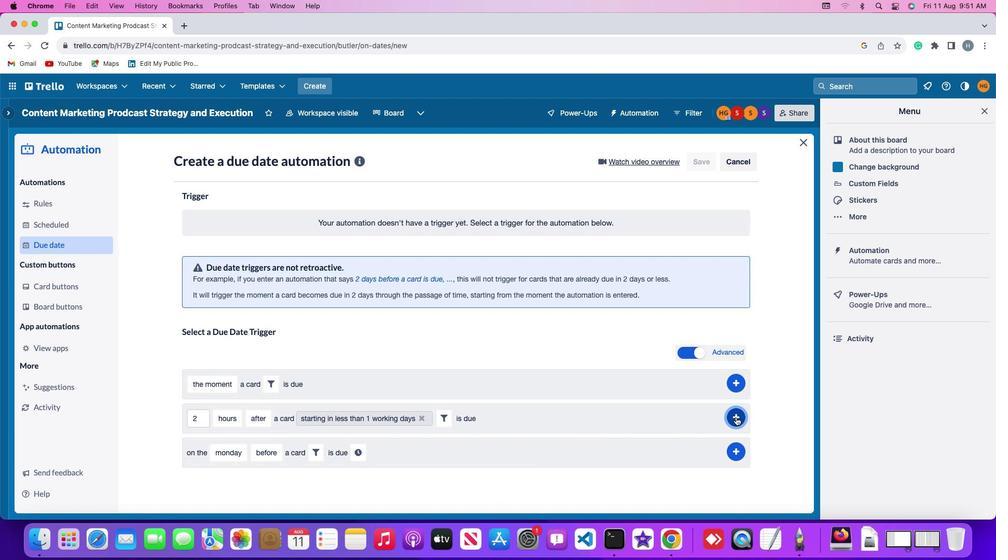 
Action: Mouse moved to (877, 376)
Screenshot: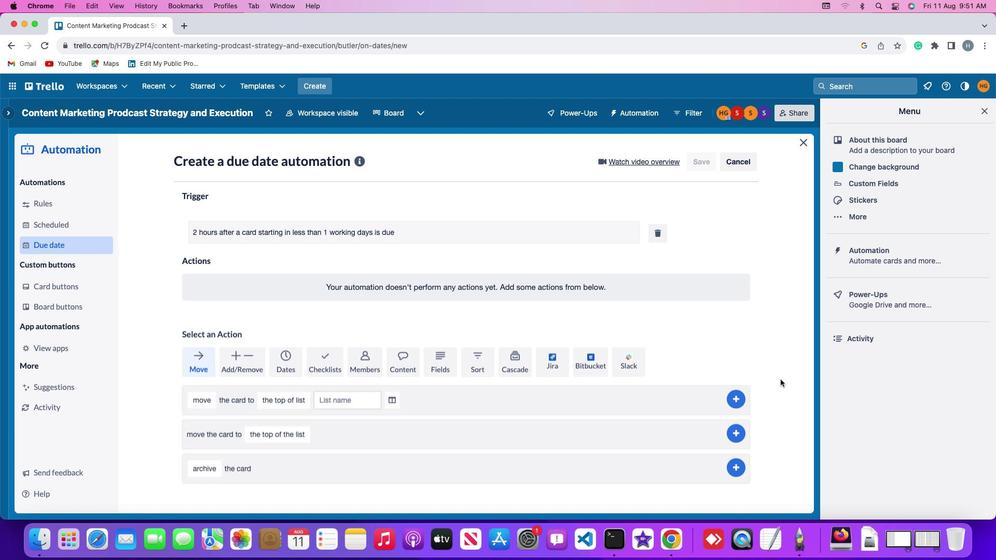 
